 Task: View and add the product "L'Oreal Paris Infallible Setting Spray Pro-Spray and Set Makeup Extender" to cart from the store "Walgreens".
Action: Mouse pressed left at (54, 90)
Screenshot: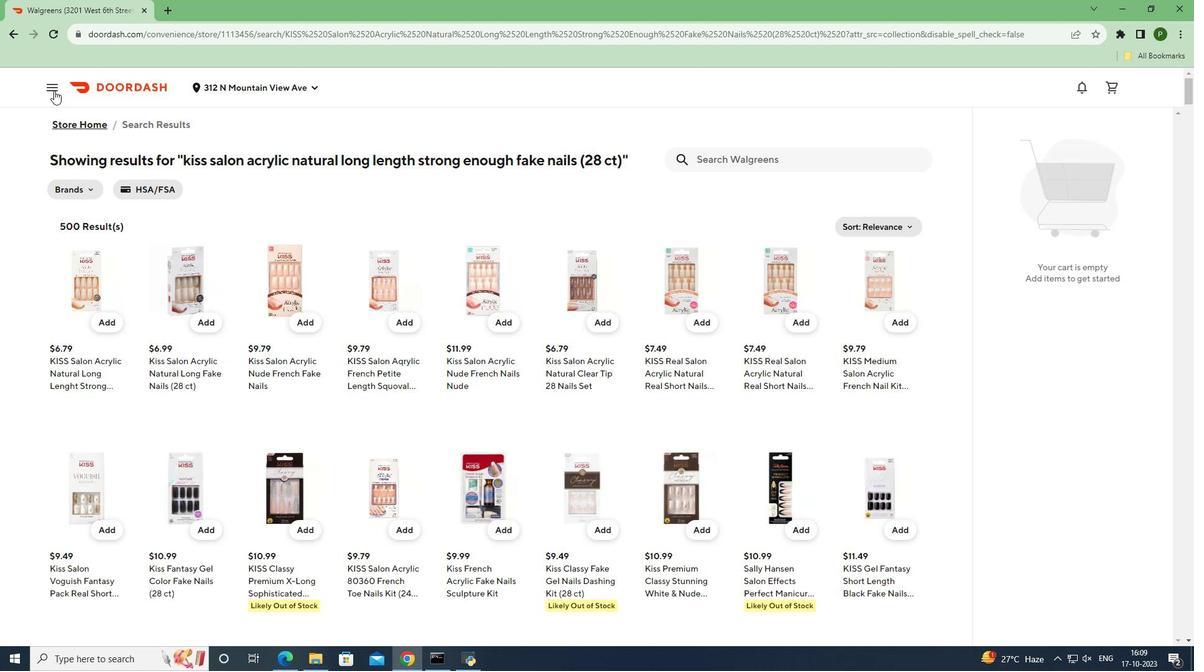 
Action: Mouse moved to (62, 174)
Screenshot: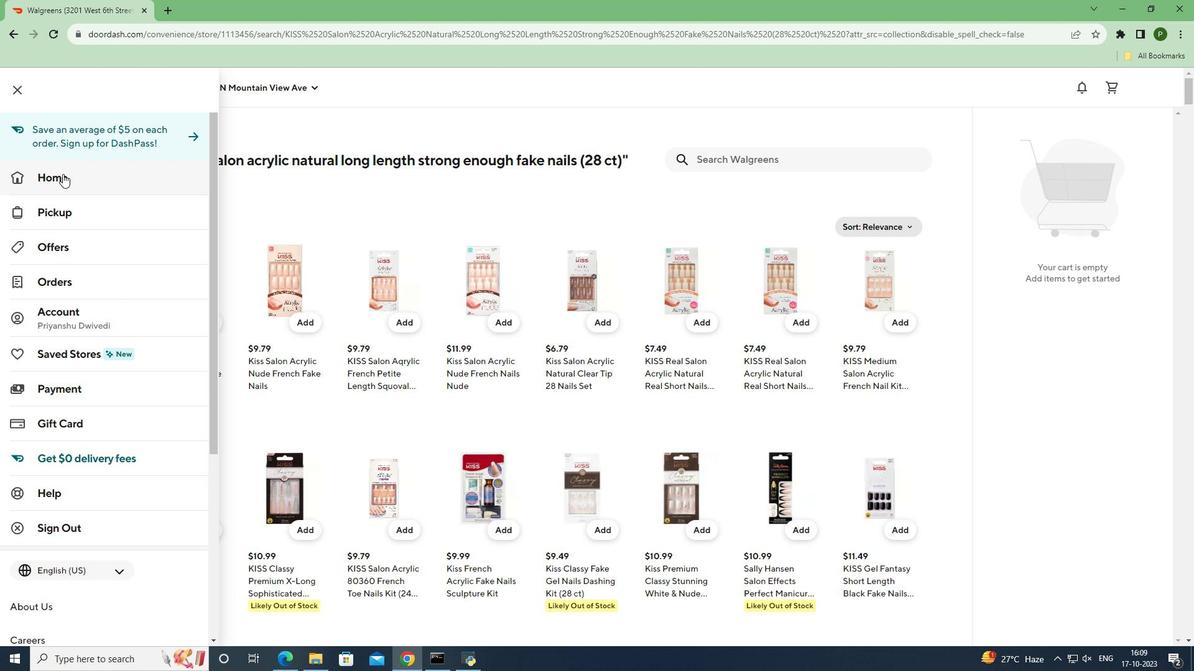 
Action: Mouse pressed left at (62, 174)
Screenshot: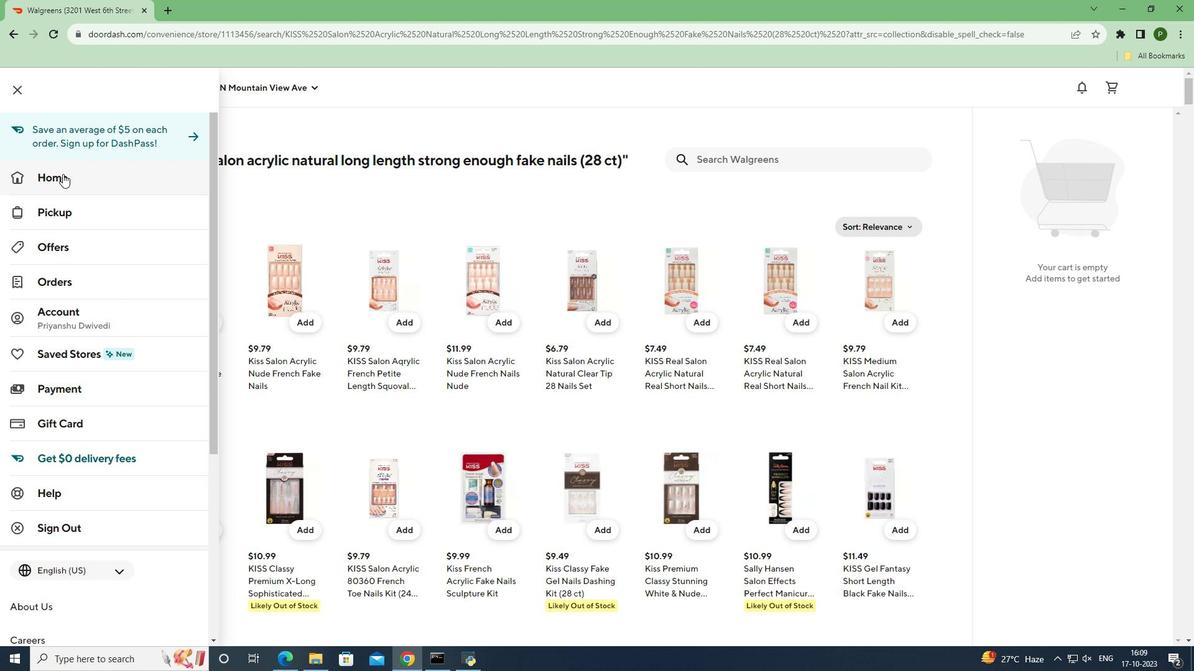 
Action: Mouse moved to (701, 130)
Screenshot: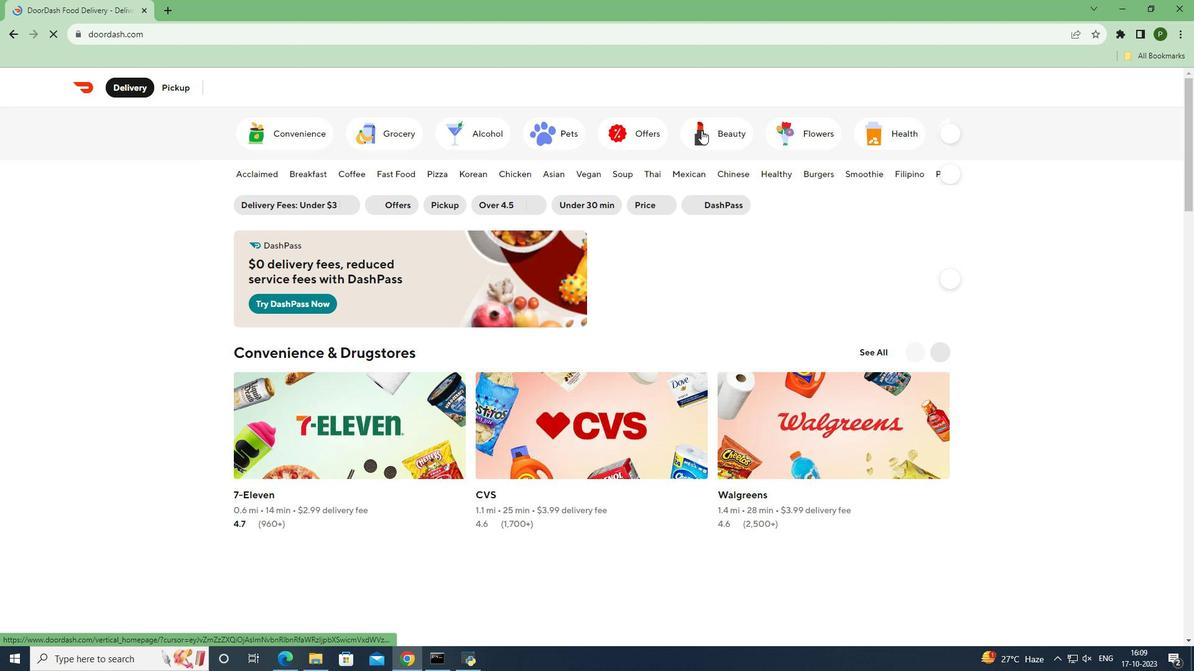 
Action: Mouse pressed left at (701, 130)
Screenshot: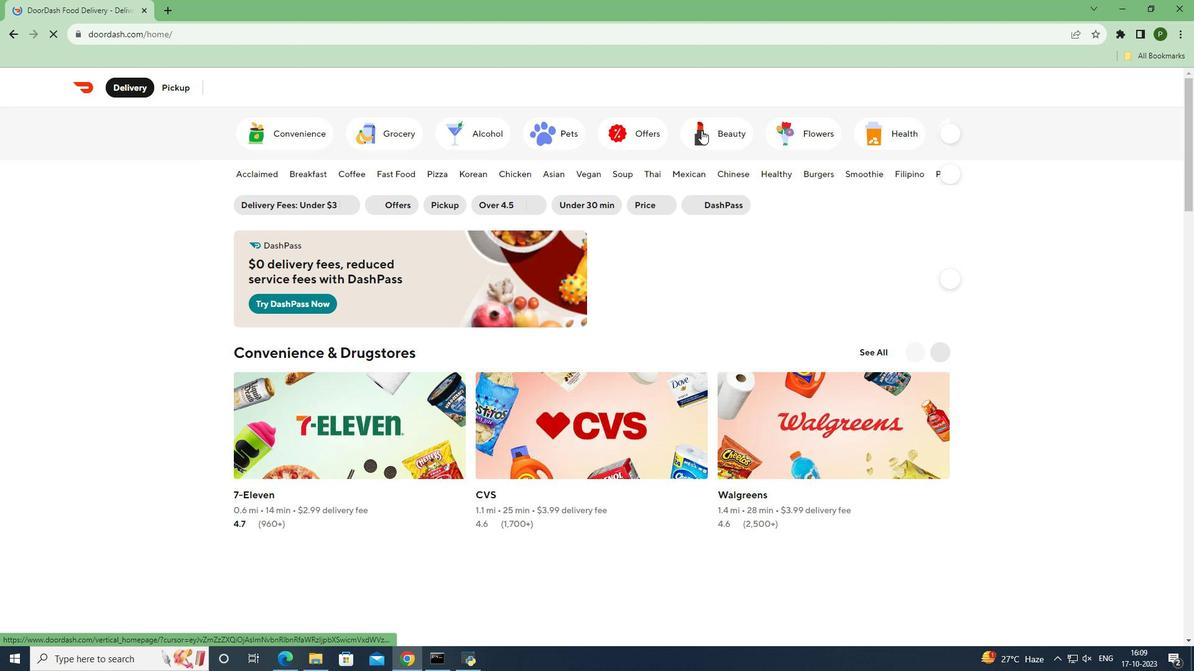 
Action: Mouse moved to (877, 342)
Screenshot: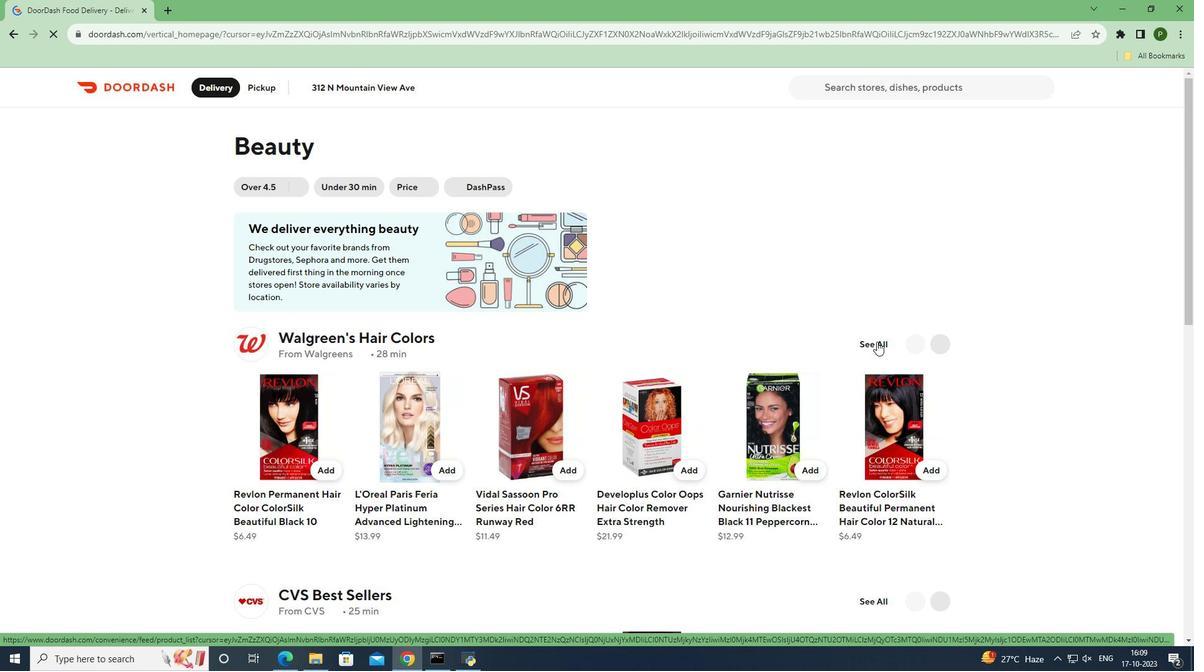 
Action: Mouse pressed left at (877, 342)
Screenshot: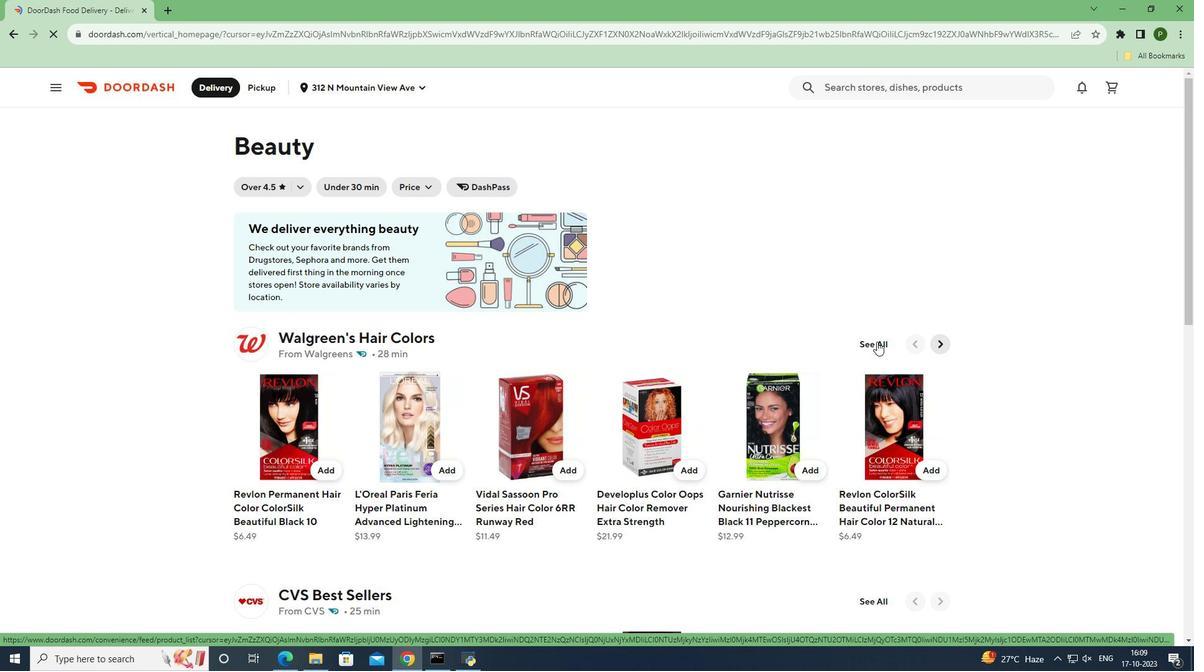 
Action: Mouse moved to (666, 171)
Screenshot: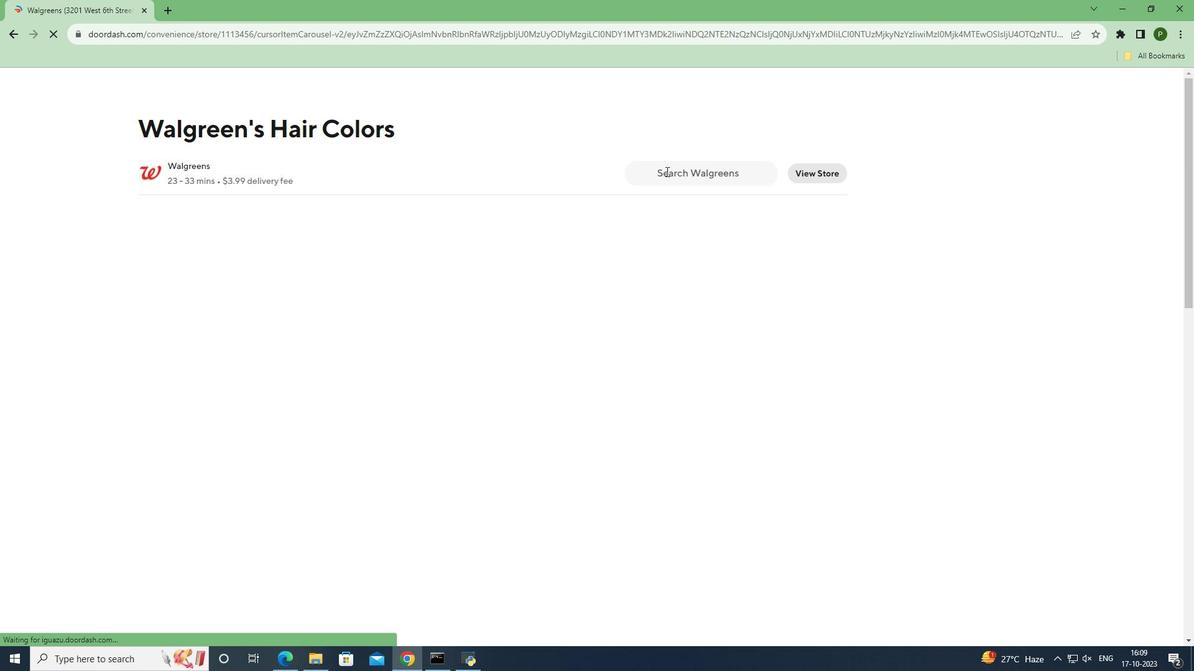 
Action: Mouse pressed left at (666, 171)
Screenshot: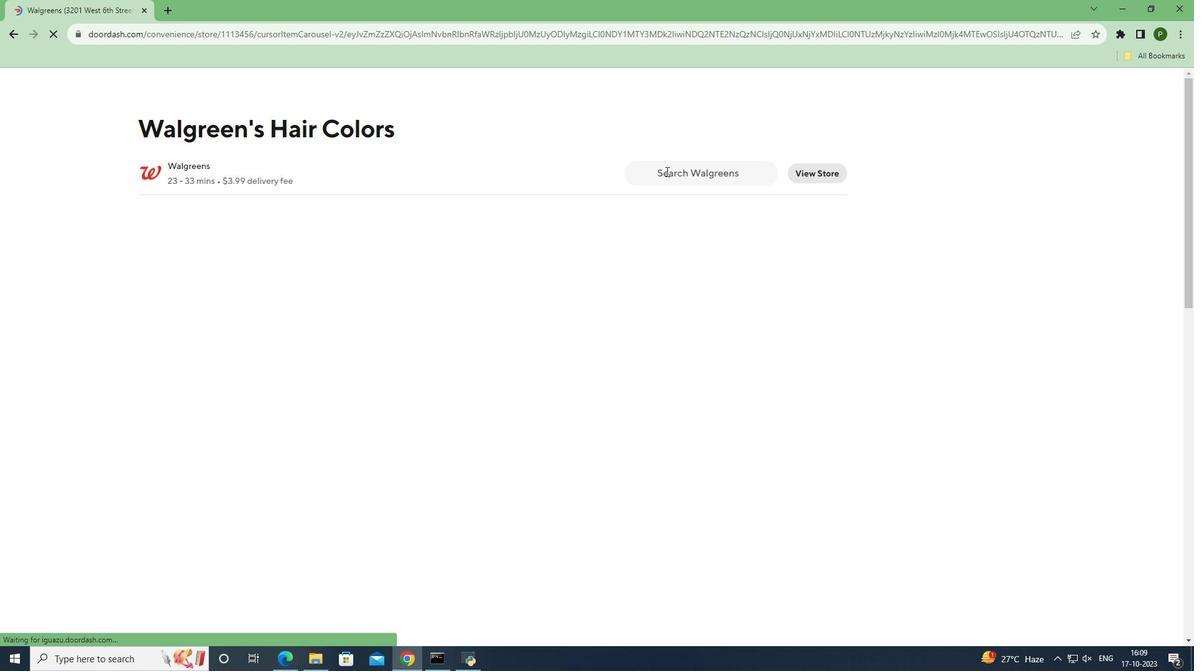 
Action: Key pressed <Key.caps_lock>L'O<Key.caps_lock>real<Key.space><Key.caps_lock>P<Key.caps_lock>aris<Key.space><Key.caps_lock>I<Key.caps_lock>nfallible<Key.space><Key.caps_lock>S<Key.caps_lock>etting<Key.space><Key.caps_lock>S<Key.caps_lock>pray<Key.space><Key.caps_lock>P<Key.caps_lock>ro-<Key.caps_lock>S<Key.caps_lock>pray<Key.space>and<Key.space><Key.caps_lock>S<Key.caps_lock>et<Key.space><Key.caps_lock>M<Key.caps_lock>akeup<Key.space><Key.caps_lock>E<Key.caps_lock>xtender<Key.space><Key.enter>
Screenshot: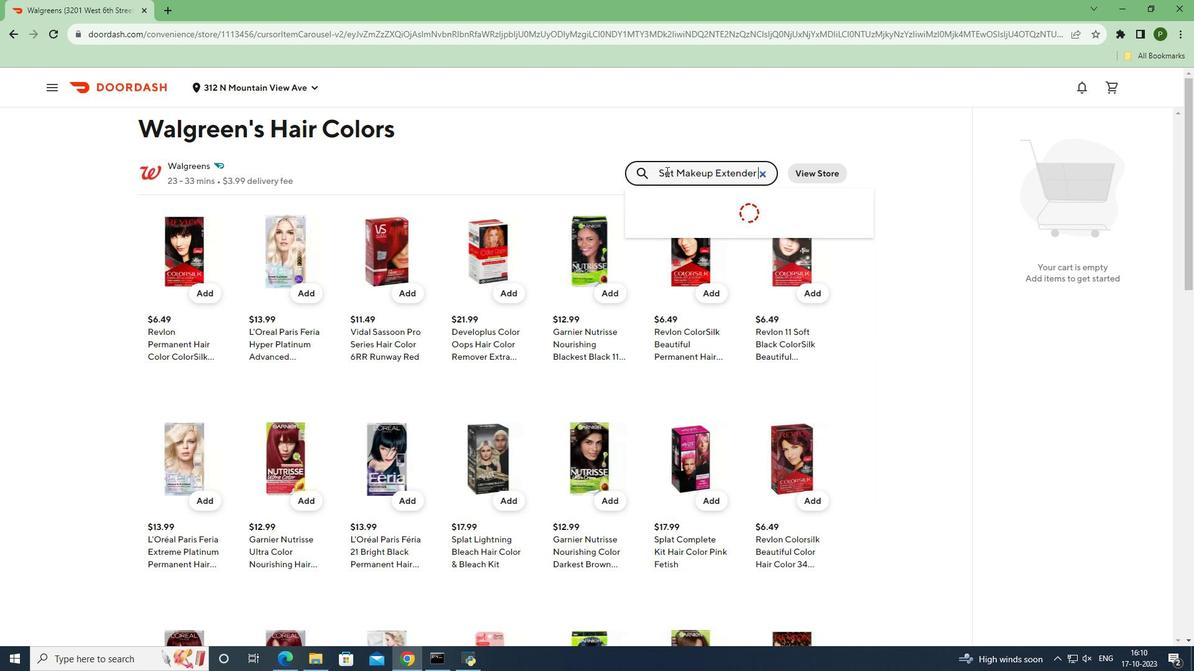 
Action: Mouse moved to (110, 325)
Screenshot: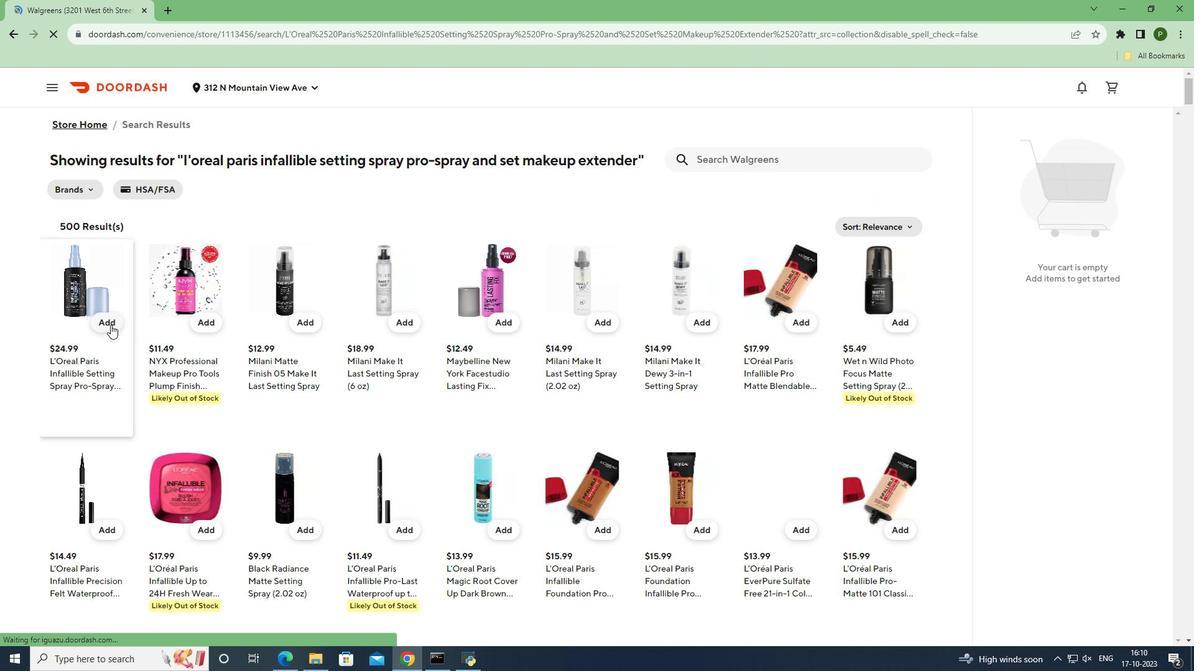 
Action: Mouse pressed left at (110, 325)
Screenshot: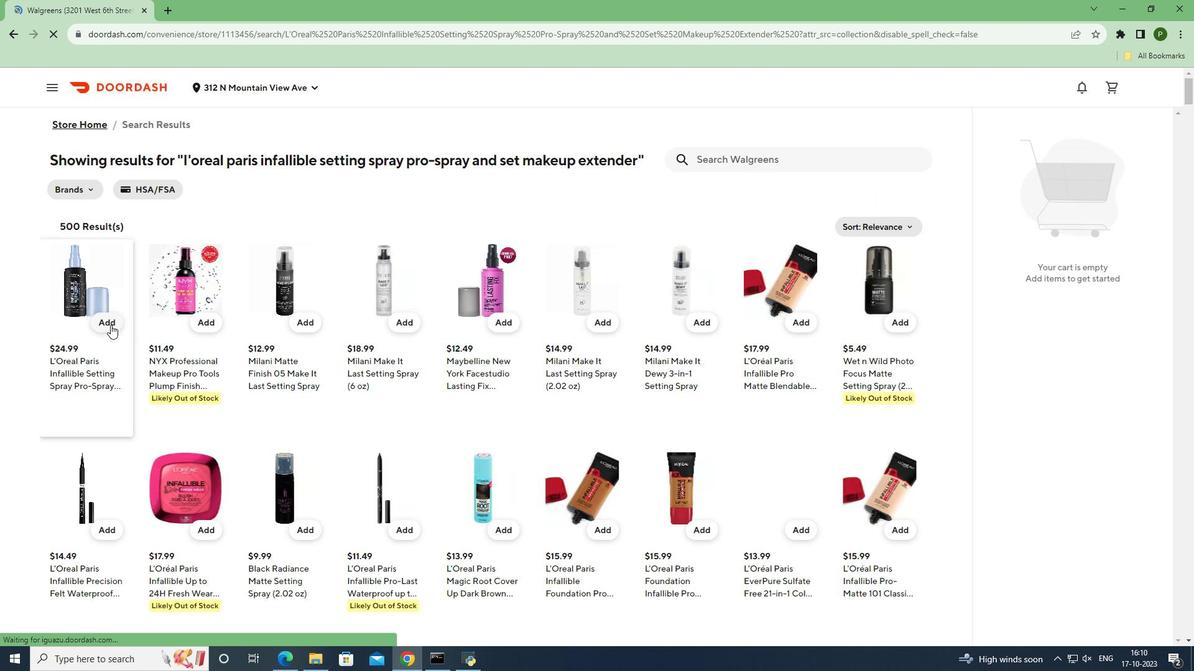 
Action: Mouse moved to (86, 377)
Screenshot: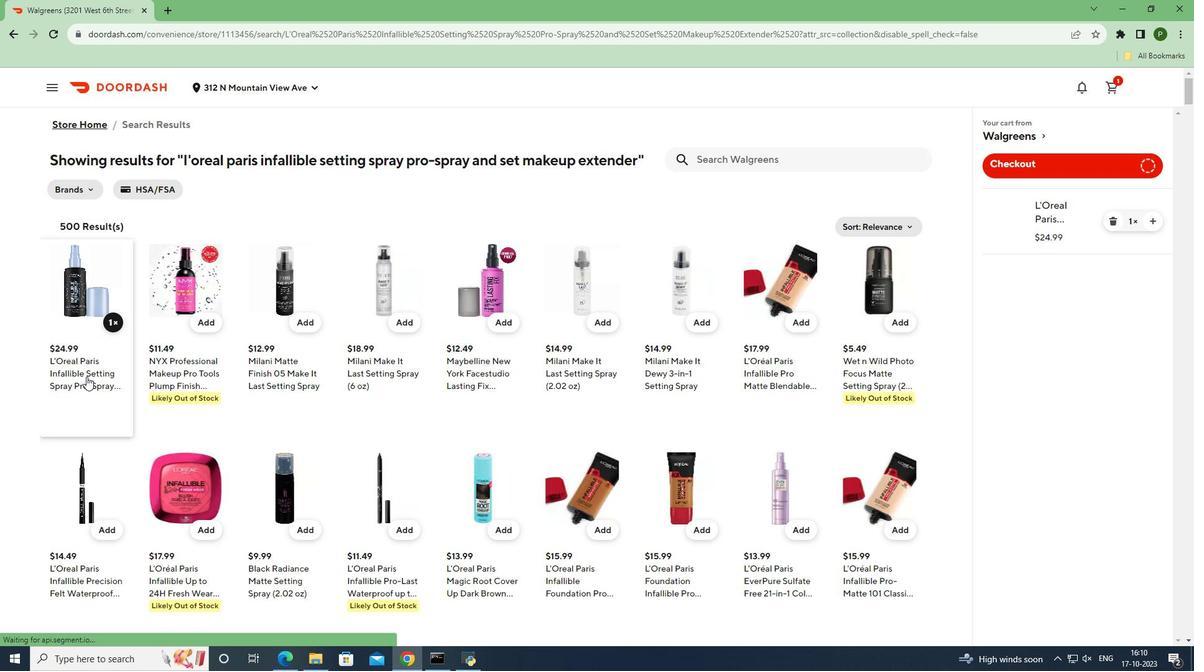 
